Task: Set the subtitle description in text subtitle parser to "english subtitles".
Action: Mouse moved to (102, 17)
Screenshot: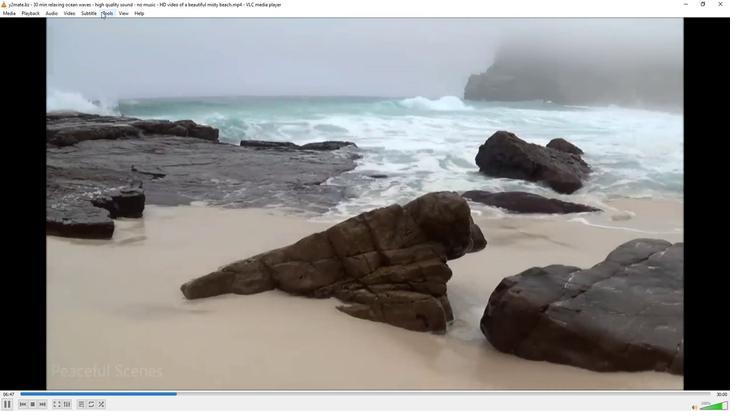 
Action: Mouse pressed left at (102, 17)
Screenshot: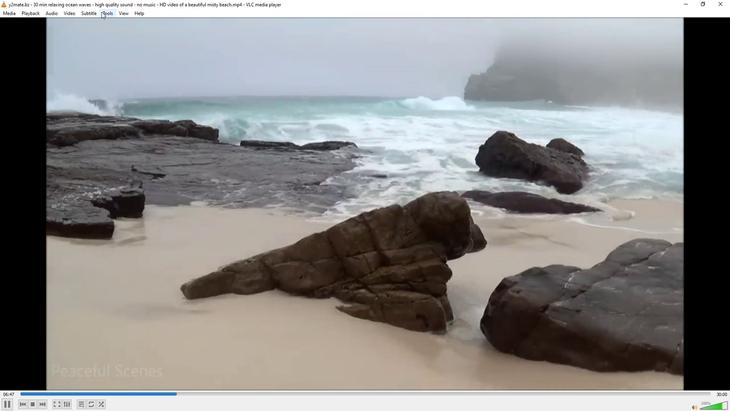 
Action: Mouse moved to (120, 105)
Screenshot: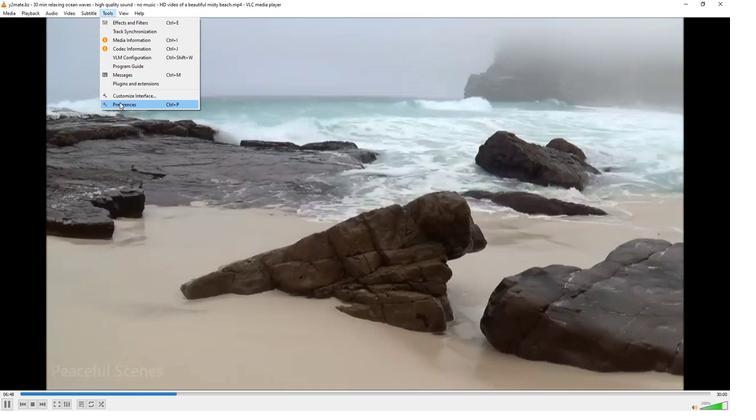 
Action: Mouse pressed left at (120, 105)
Screenshot: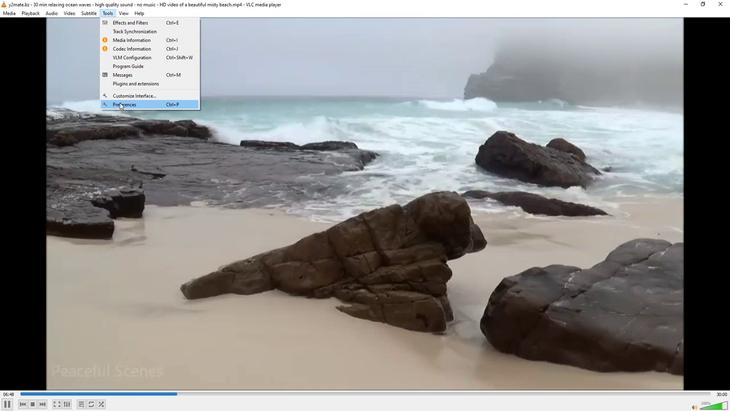 
Action: Mouse moved to (203, 313)
Screenshot: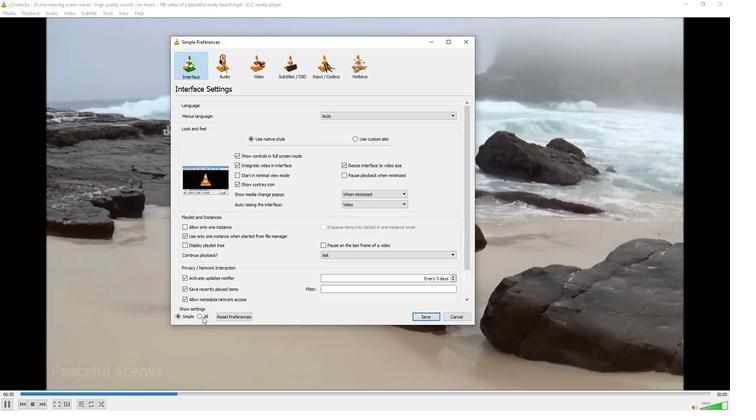 
Action: Mouse pressed left at (203, 313)
Screenshot: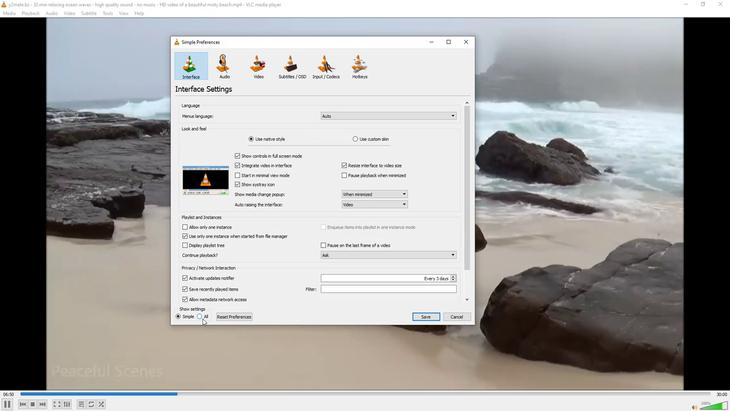 
Action: Mouse moved to (191, 204)
Screenshot: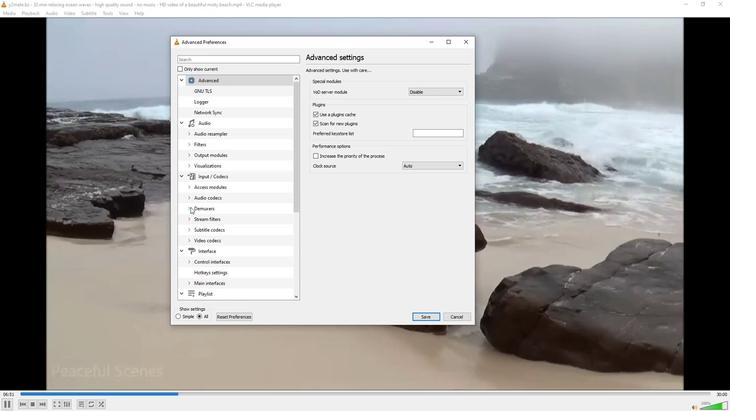 
Action: Mouse pressed left at (191, 204)
Screenshot: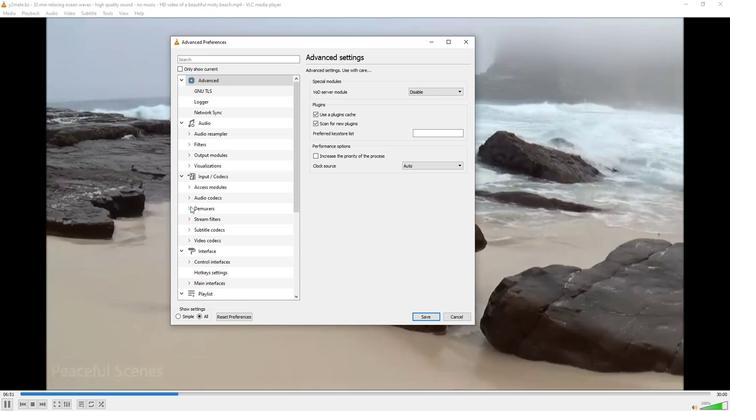 
Action: Mouse moved to (195, 220)
Screenshot: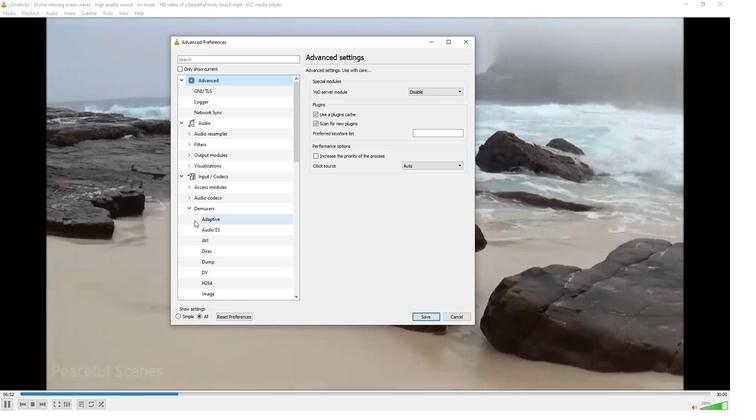 
Action: Mouse scrolled (195, 219) with delta (0, 0)
Screenshot: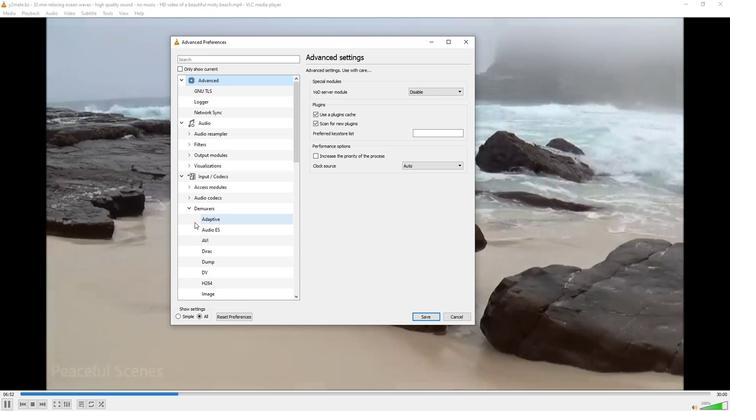 
Action: Mouse moved to (195, 221)
Screenshot: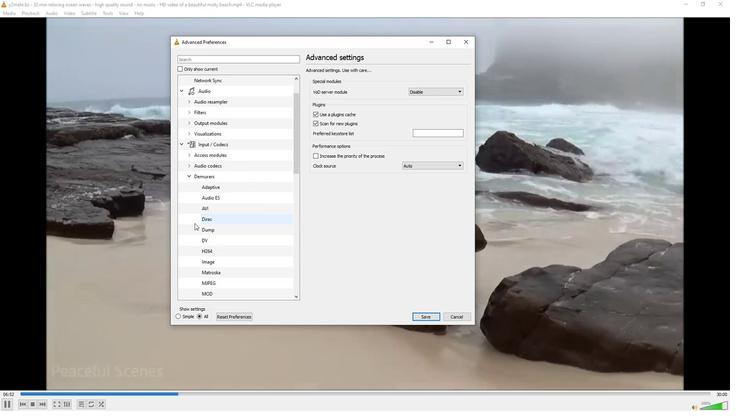 
Action: Mouse scrolled (195, 220) with delta (0, 0)
Screenshot: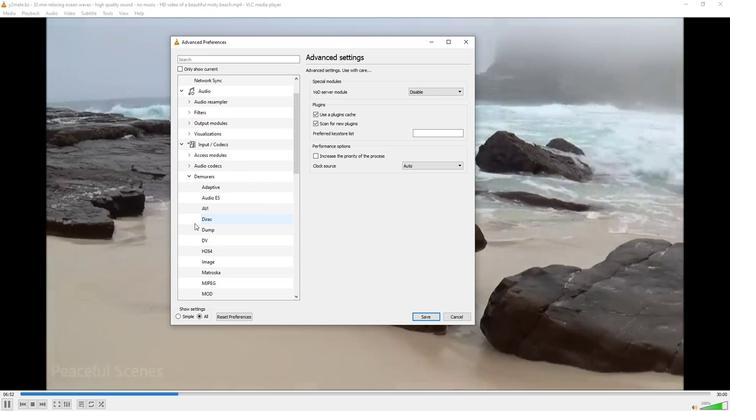 
Action: Mouse scrolled (195, 220) with delta (0, 0)
Screenshot: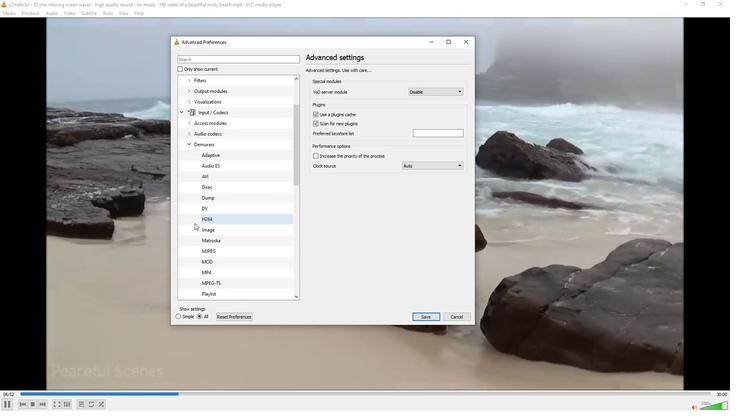 
Action: Mouse scrolled (195, 220) with delta (0, 0)
Screenshot: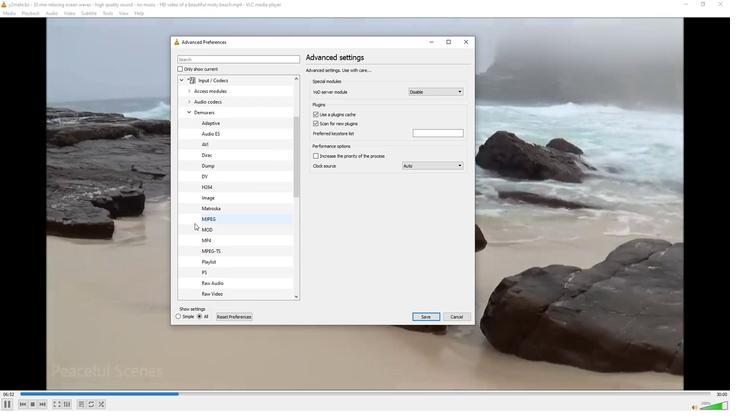 
Action: Mouse moved to (224, 288)
Screenshot: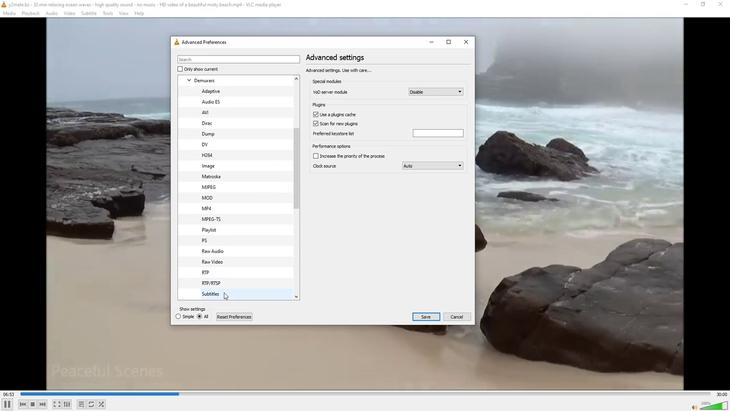 
Action: Mouse pressed left at (224, 288)
Screenshot: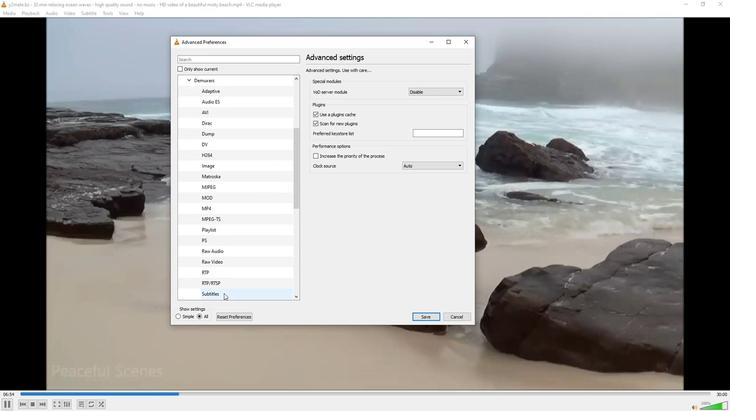 
Action: Mouse moved to (429, 115)
Screenshot: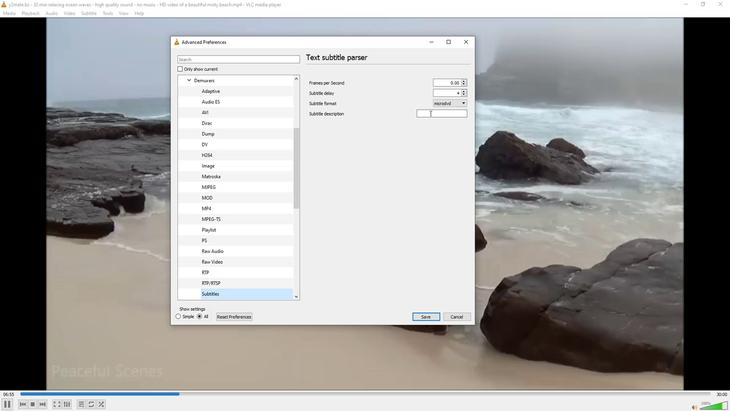 
Action: Mouse pressed left at (429, 115)
Screenshot: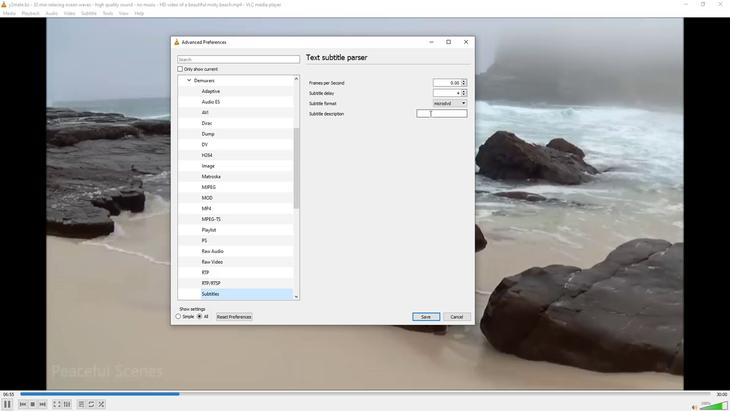 
Action: Mouse moved to (429, 115)
Screenshot: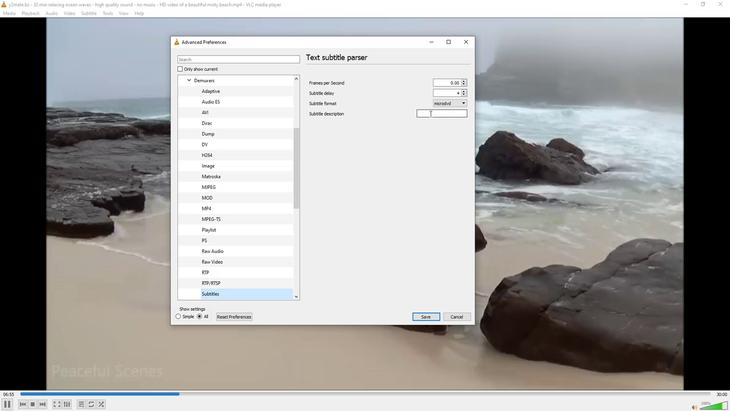 
Action: Key pressed english<Key.space>subtitles
Screenshot: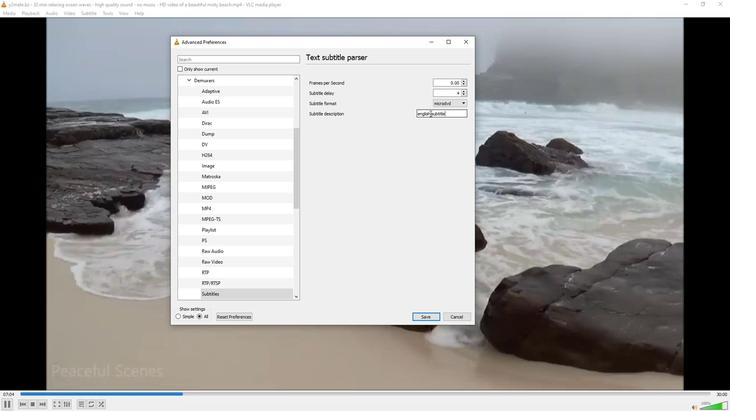 
Action: Mouse moved to (452, 172)
Screenshot: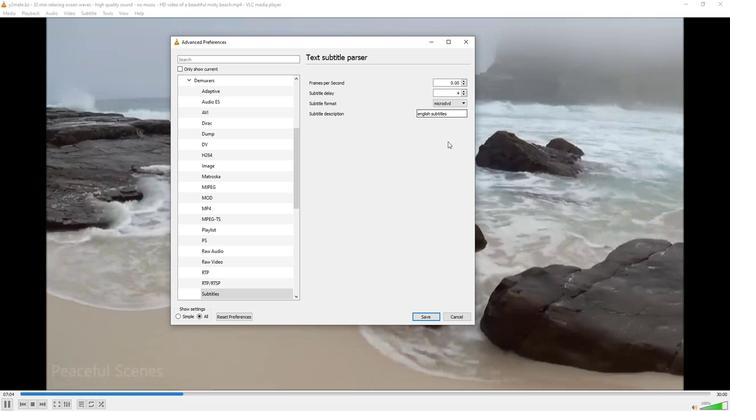 
